 Task: In the  document Animals.txt Share this file with 'softage.9@softage.net' Make a copy of the file 'without changing the auto name' Delete the  copy of the file
Action: Mouse pressed left at (372, 328)
Screenshot: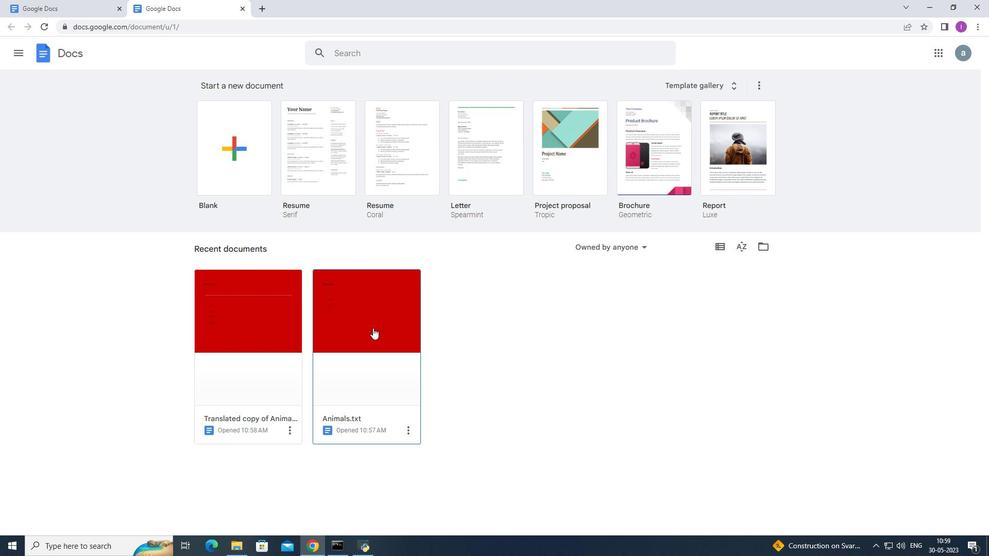 
Action: Mouse moved to (42, 57)
Screenshot: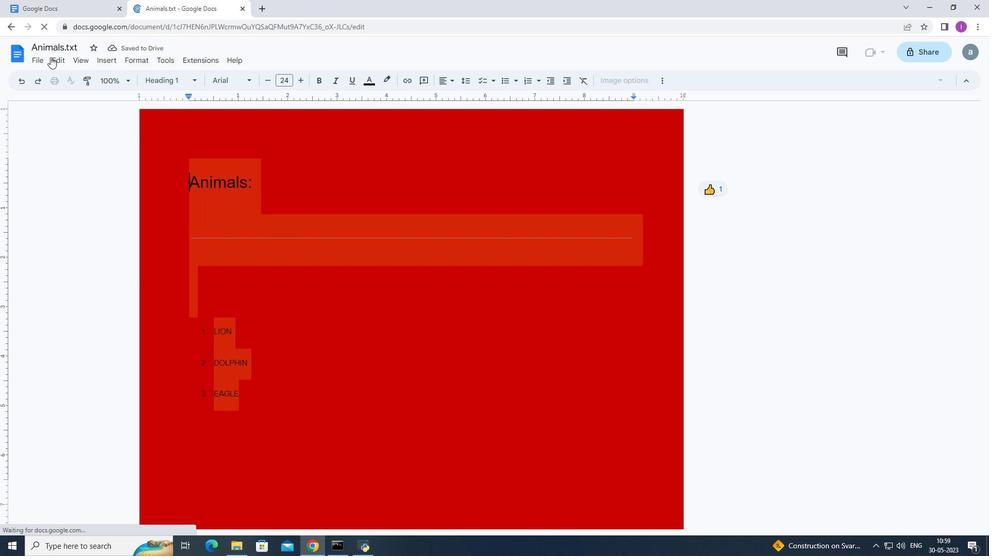 
Action: Mouse pressed left at (42, 57)
Screenshot: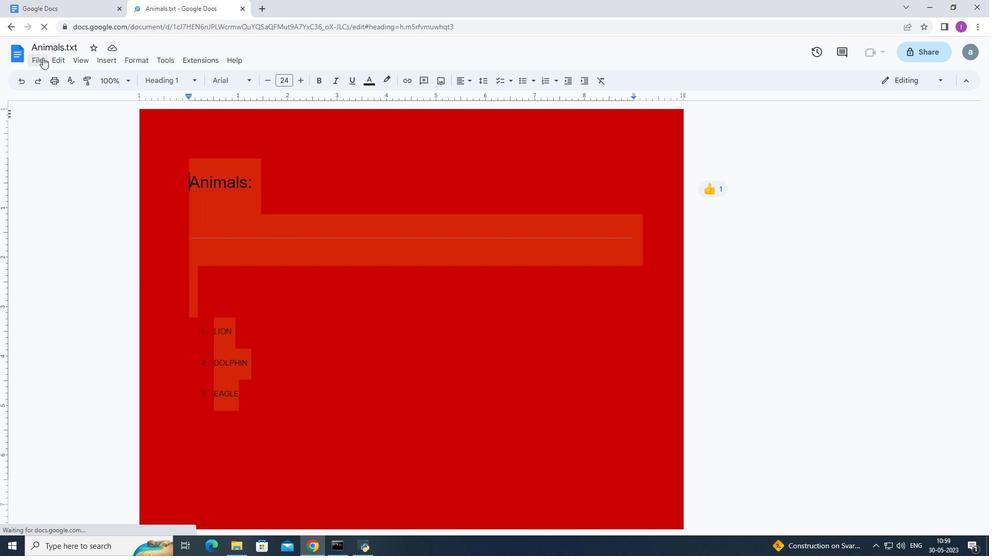 
Action: Mouse moved to (244, 137)
Screenshot: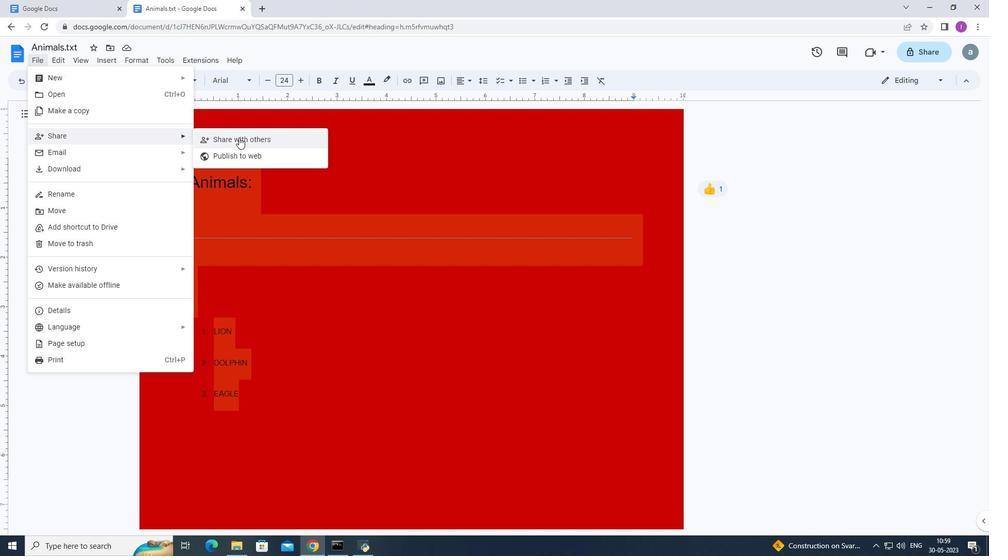 
Action: Mouse pressed left at (244, 137)
Screenshot: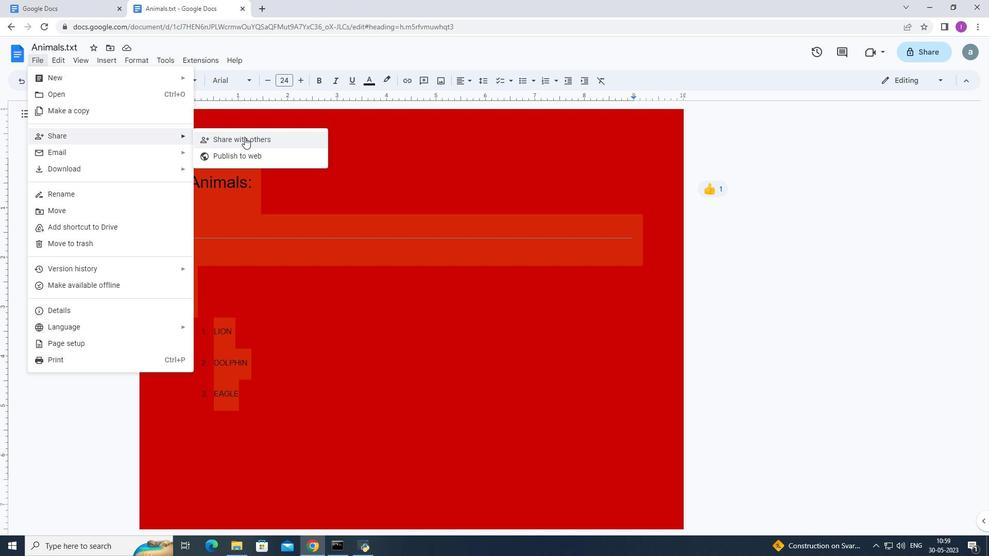 
Action: Mouse moved to (457, 231)
Screenshot: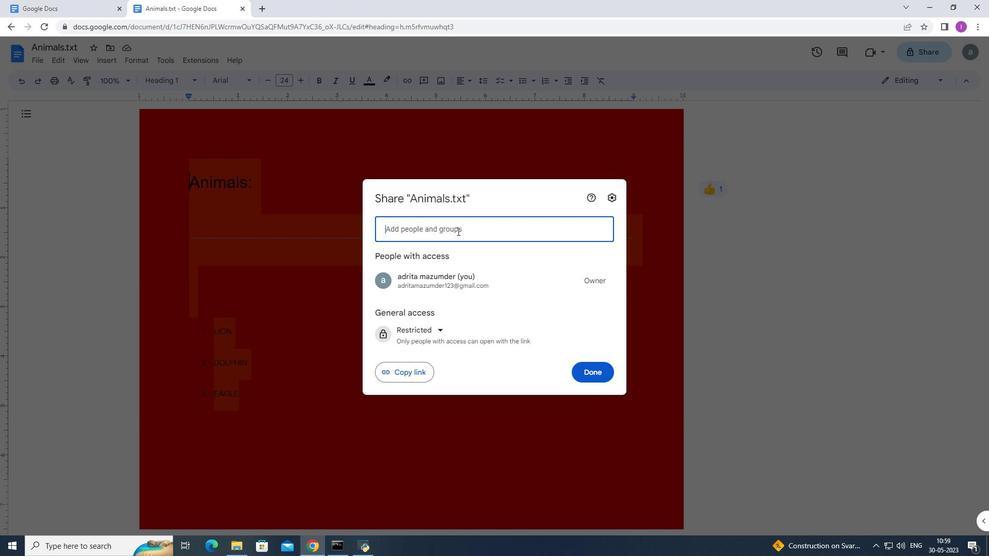 
Action: Key pressed <Key.shift>So
Screenshot: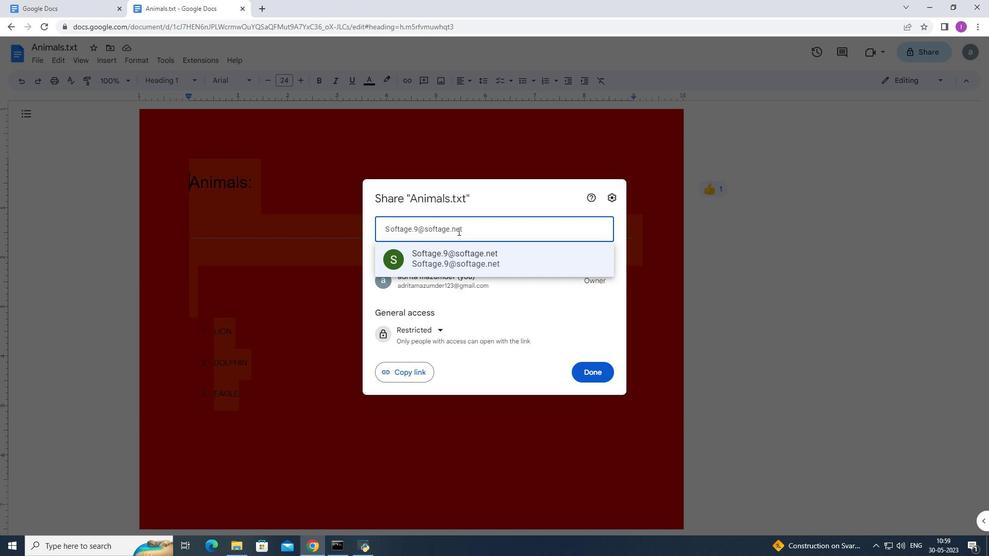 
Action: Mouse moved to (479, 252)
Screenshot: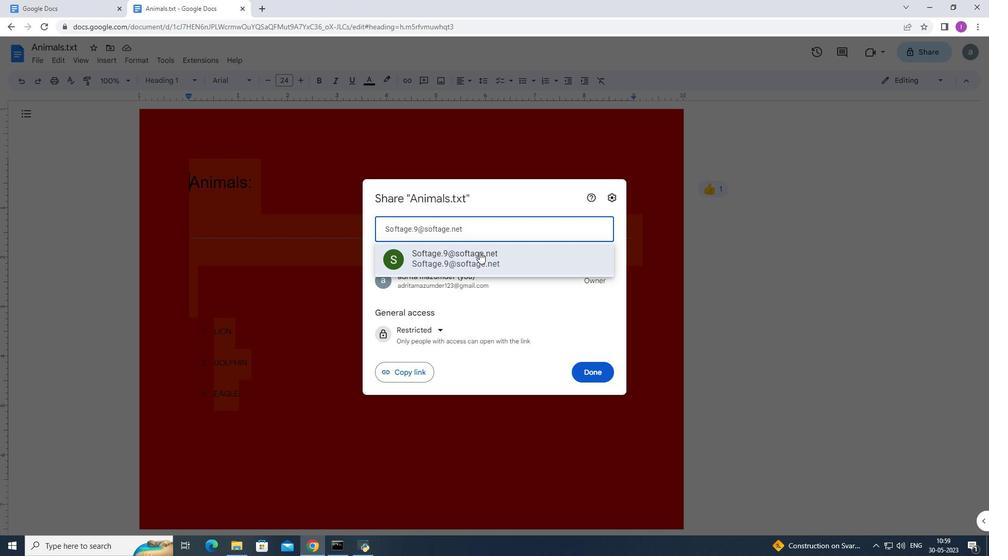 
Action: Mouse pressed left at (479, 252)
Screenshot: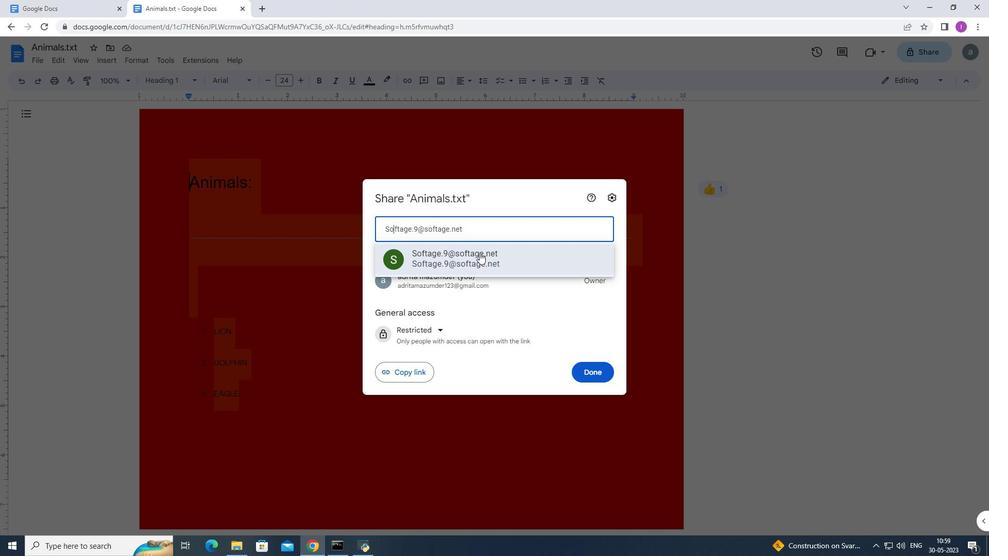 
Action: Mouse moved to (412, 301)
Screenshot: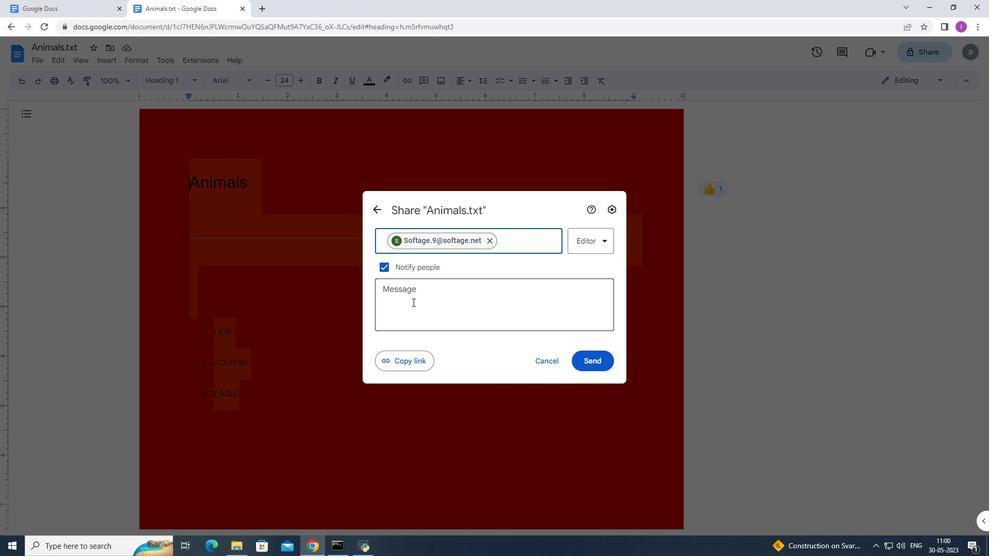 
Action: Mouse pressed left at (412, 301)
Screenshot: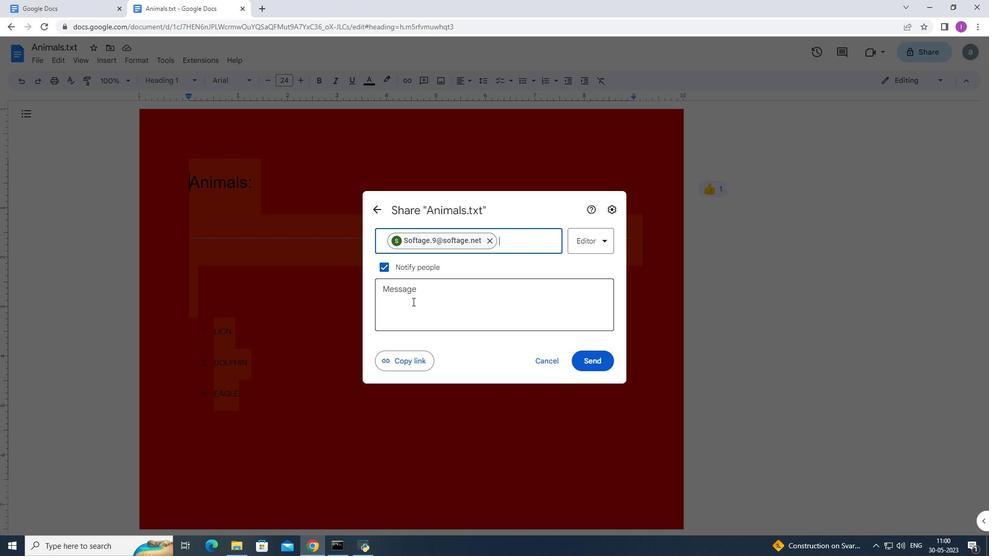 
Action: Mouse moved to (389, 262)
Screenshot: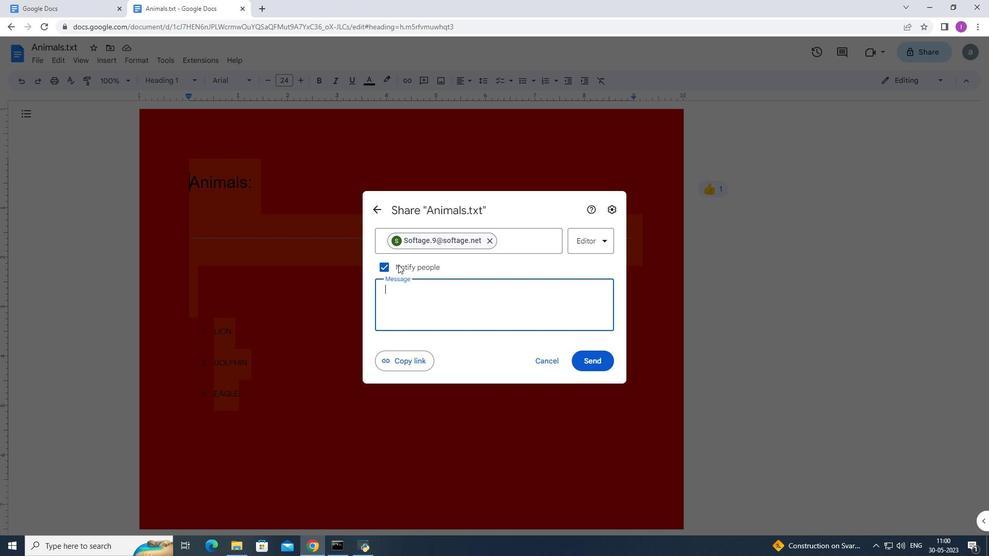 
Action: Mouse pressed left at (389, 262)
Screenshot: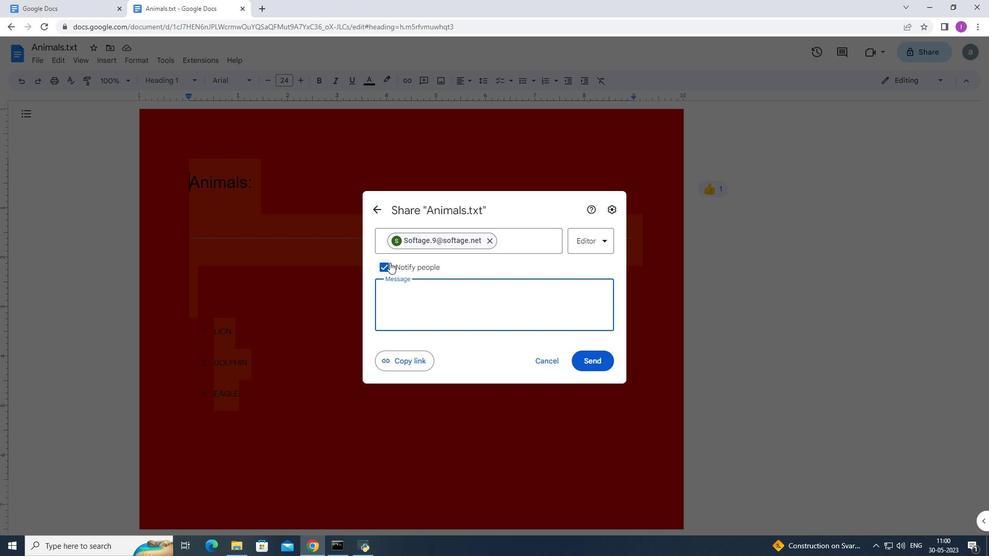 
Action: Mouse moved to (588, 332)
Screenshot: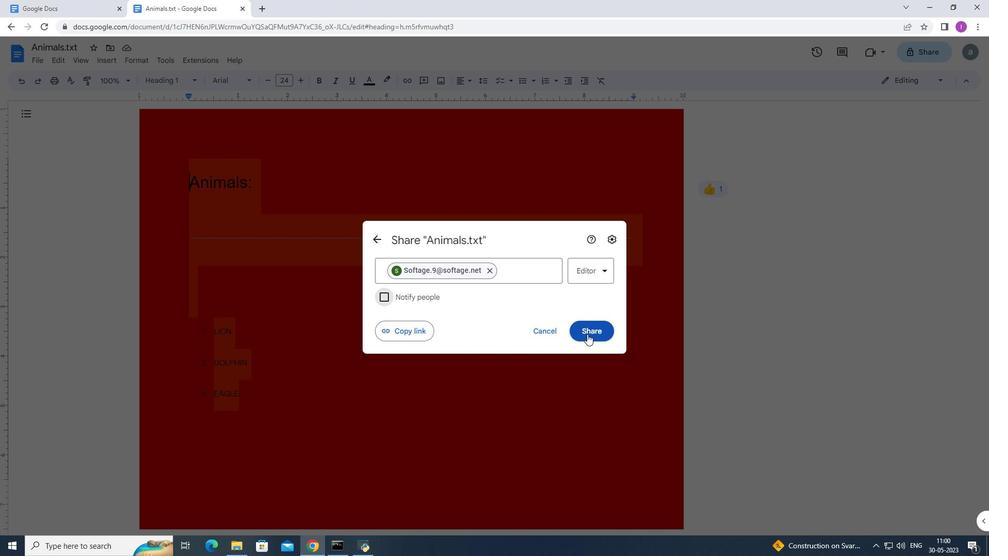 
Action: Mouse pressed left at (588, 332)
Screenshot: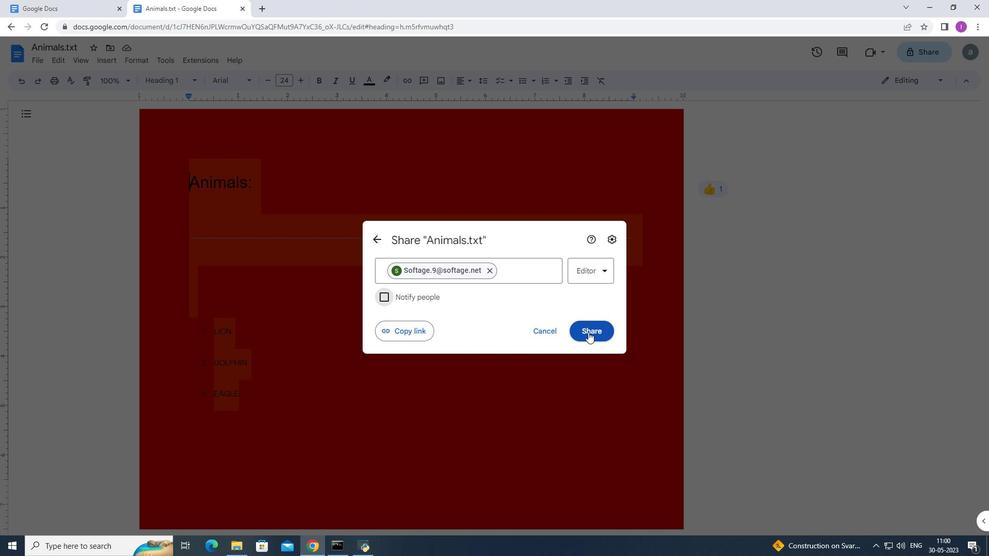 
Action: Mouse moved to (40, 55)
Screenshot: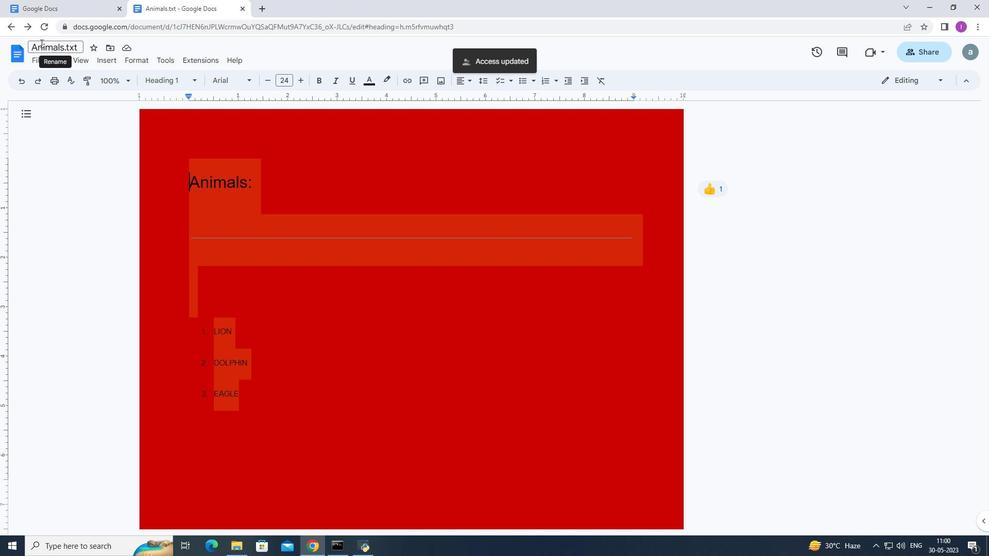 
Action: Mouse pressed left at (40, 55)
Screenshot: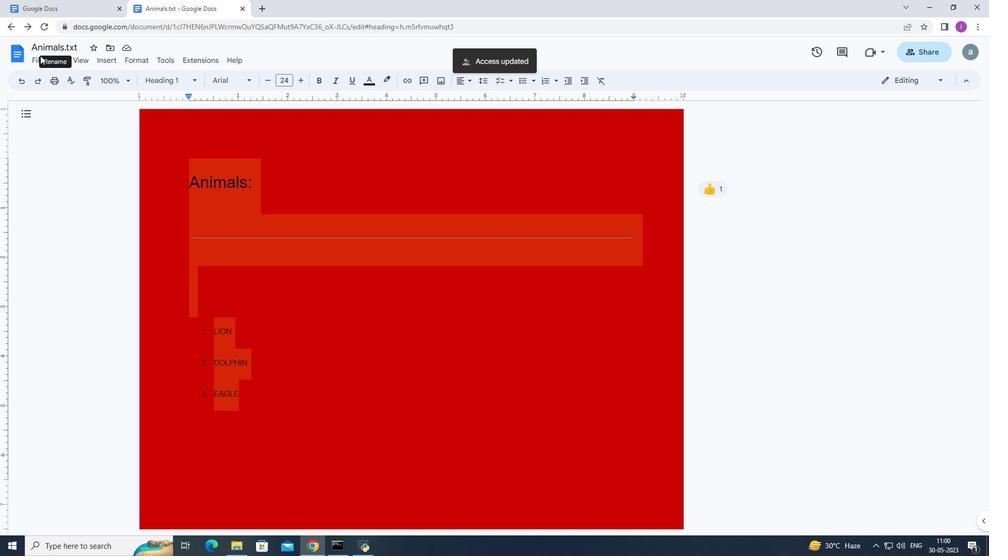 
Action: Mouse moved to (40, 56)
Screenshot: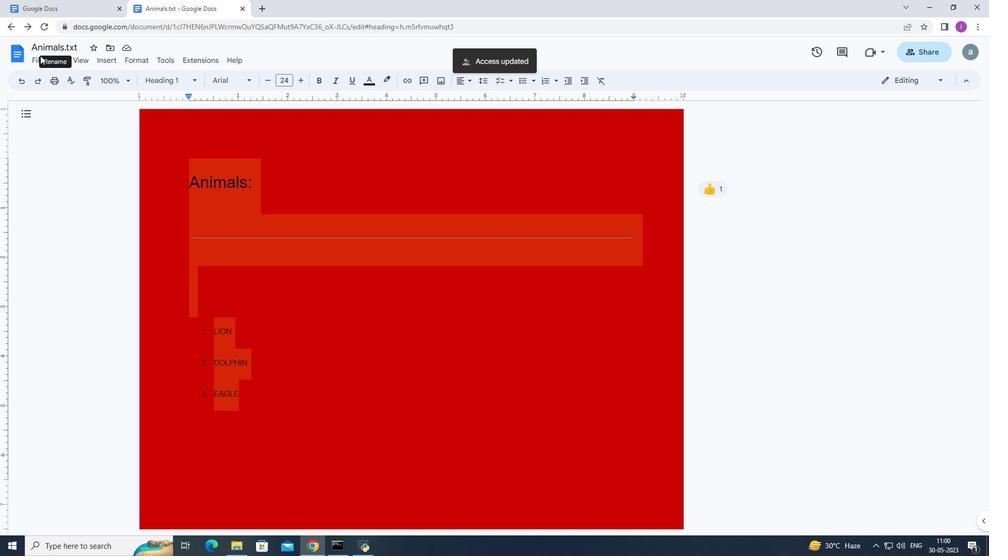 
Action: Mouse pressed left at (40, 56)
Screenshot: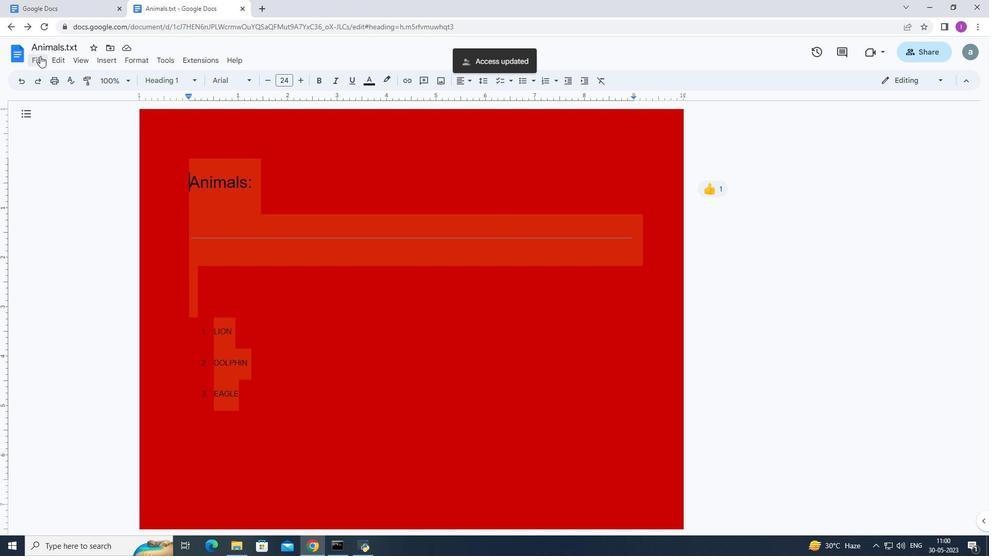 
Action: Mouse moved to (54, 108)
Screenshot: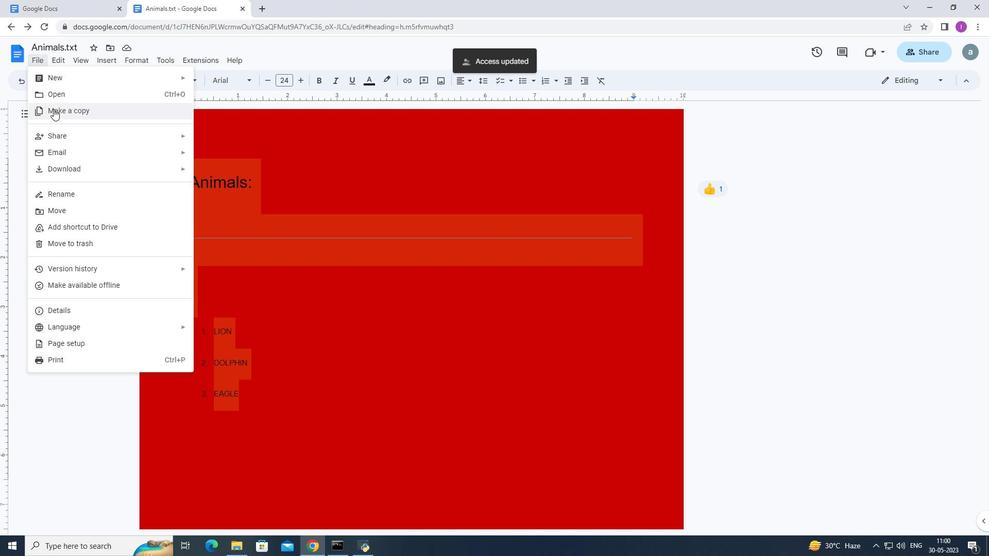 
Action: Mouse pressed left at (54, 108)
Screenshot: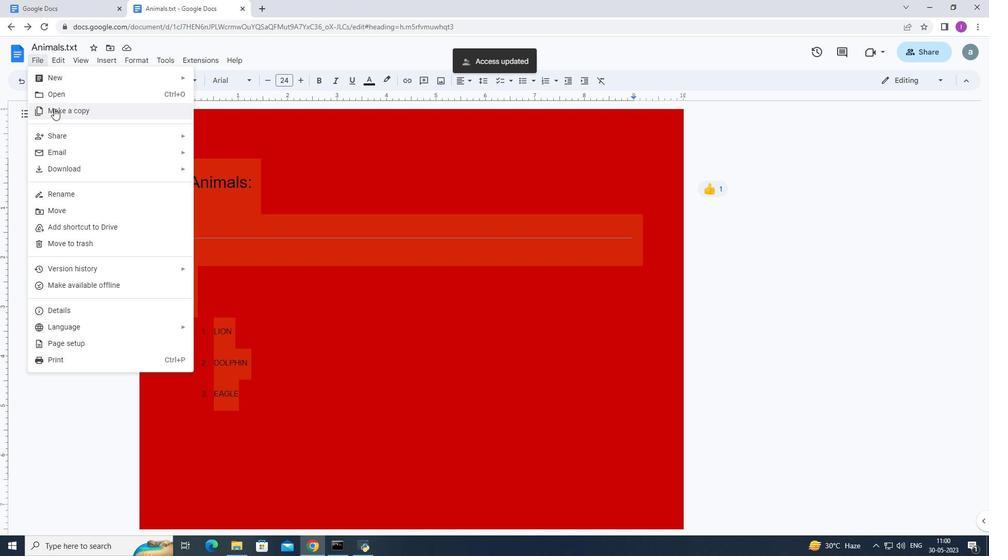 
Action: Mouse moved to (522, 245)
Screenshot: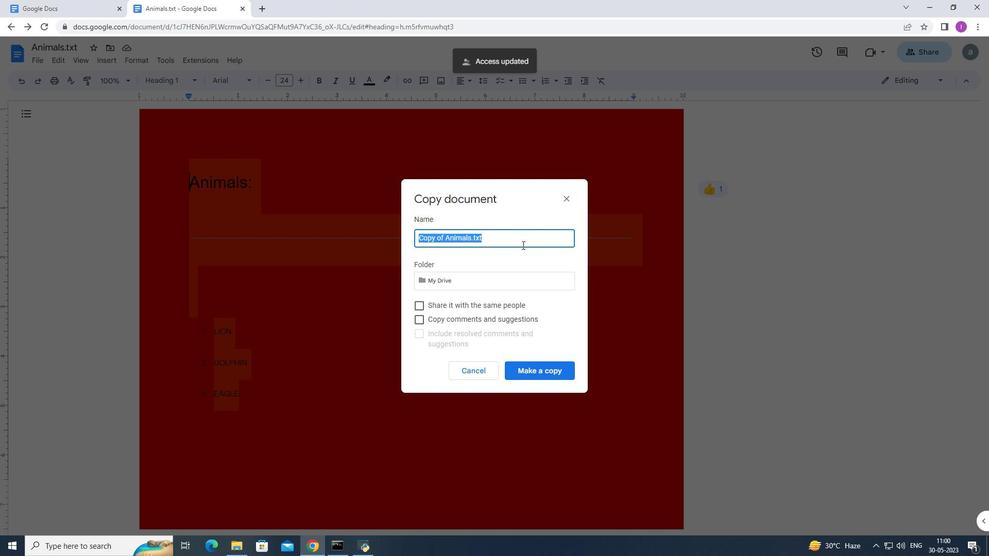 
Action: Mouse pressed left at (522, 245)
Screenshot: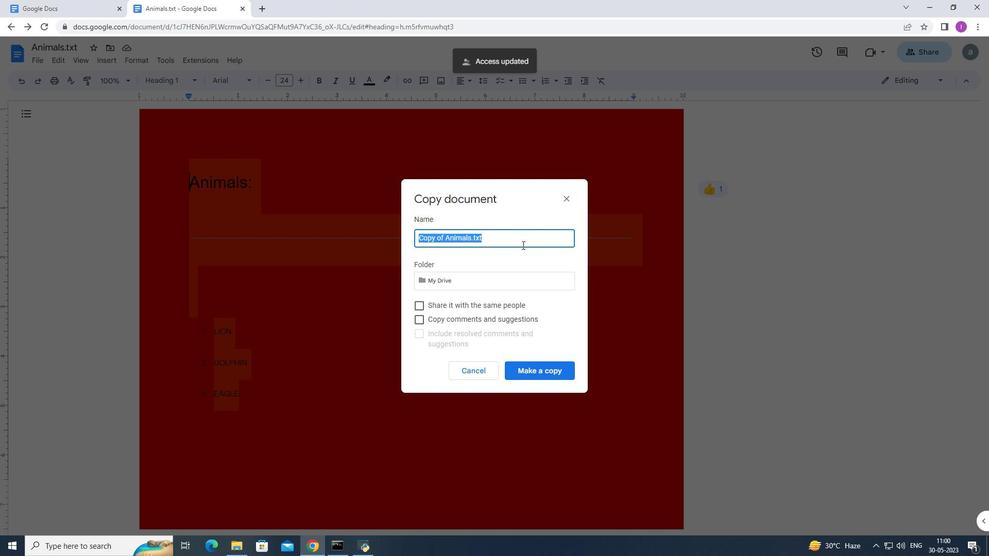 
Action: Mouse moved to (499, 297)
Screenshot: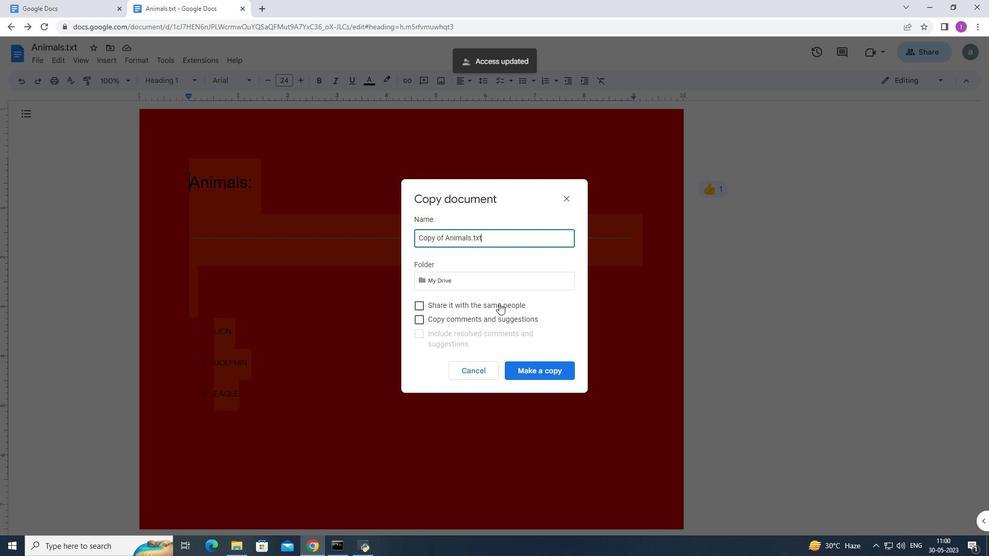 
Action: Mouse scrolled (499, 297) with delta (0, 0)
Screenshot: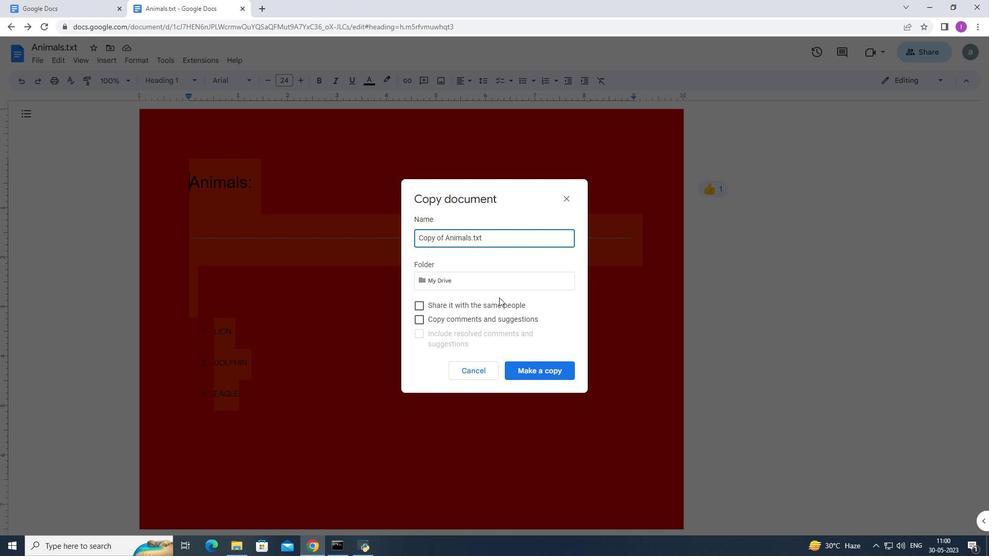 
Action: Mouse scrolled (499, 297) with delta (0, 0)
Screenshot: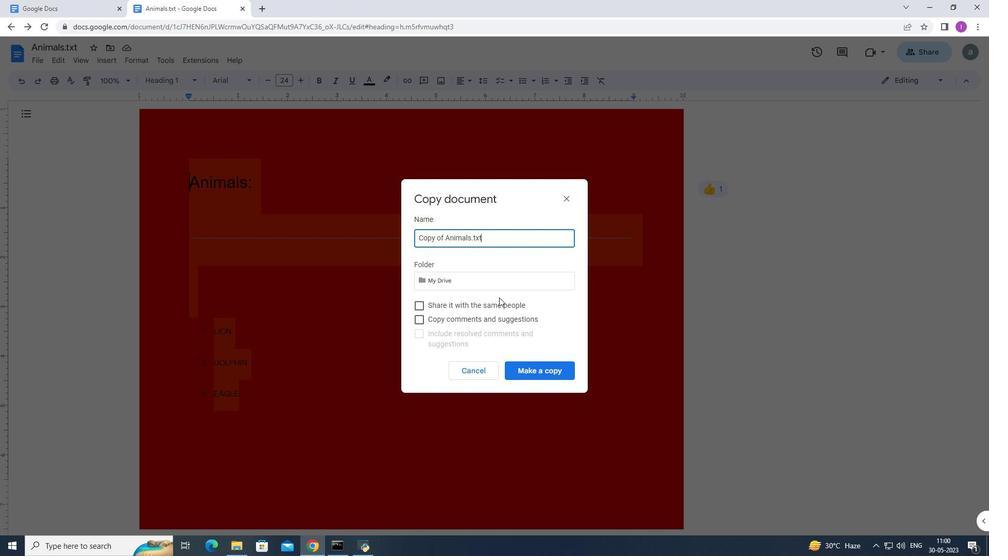 
Action: Mouse moved to (501, 265)
Screenshot: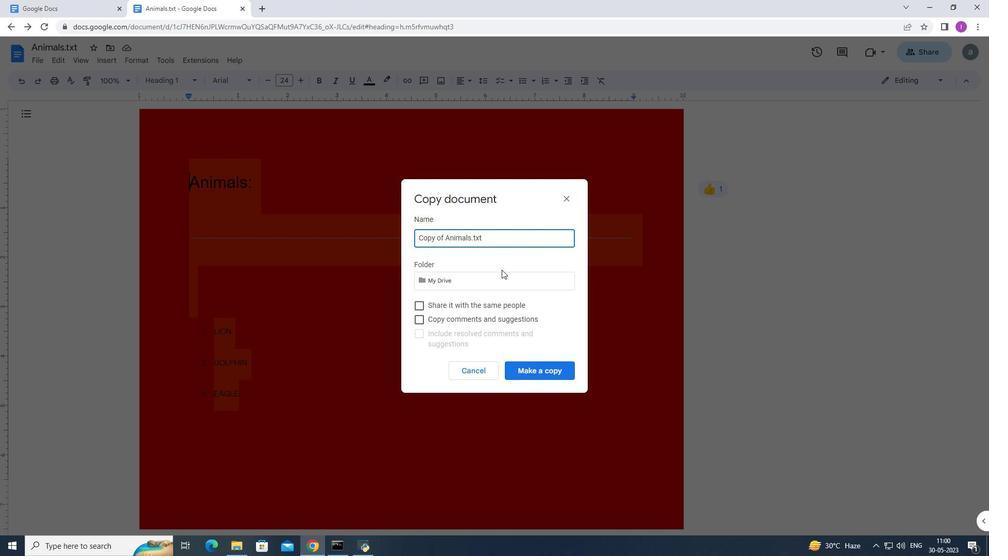 
Action: Mouse scrolled (501, 264) with delta (0, 0)
Screenshot: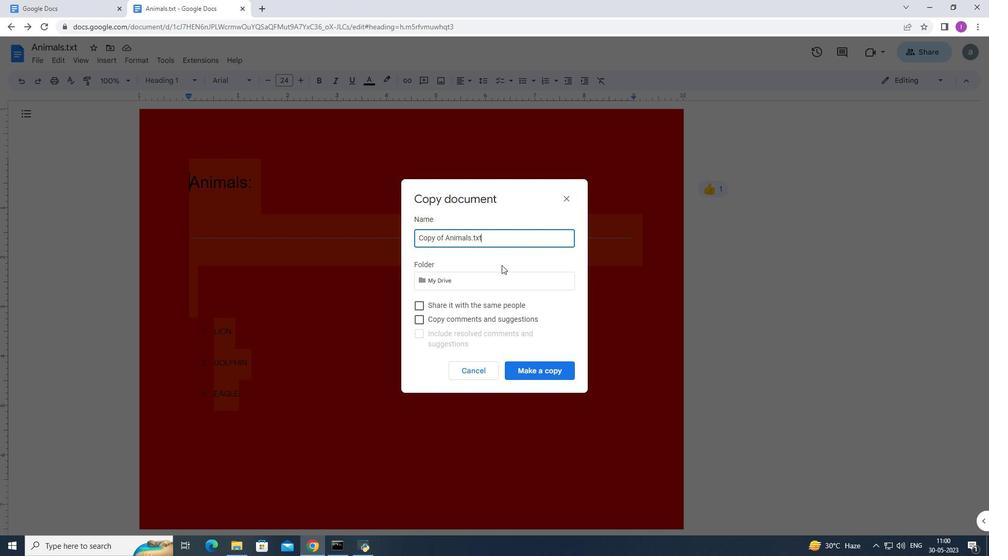 
Action: Mouse scrolled (501, 264) with delta (0, 0)
Screenshot: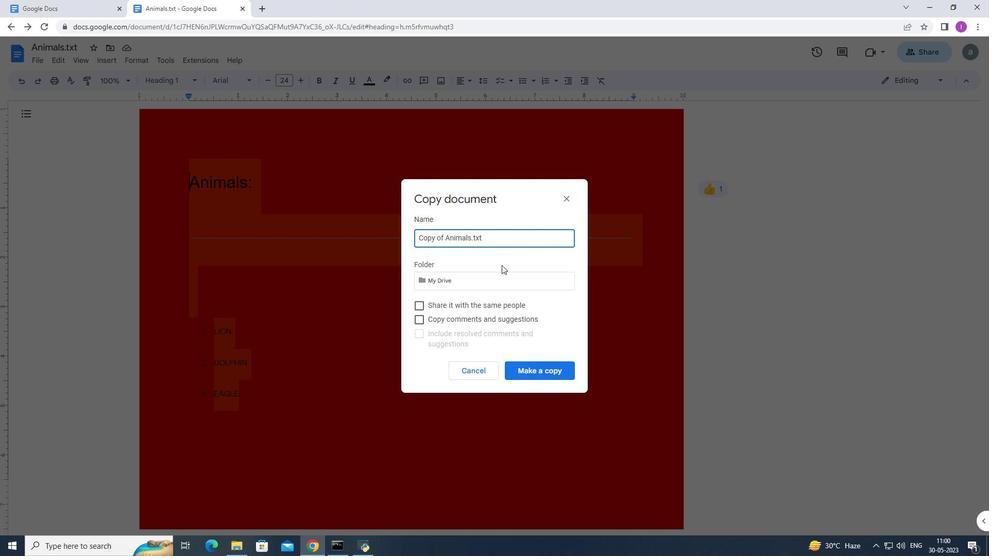 
Action: Mouse scrolled (501, 264) with delta (0, 0)
Screenshot: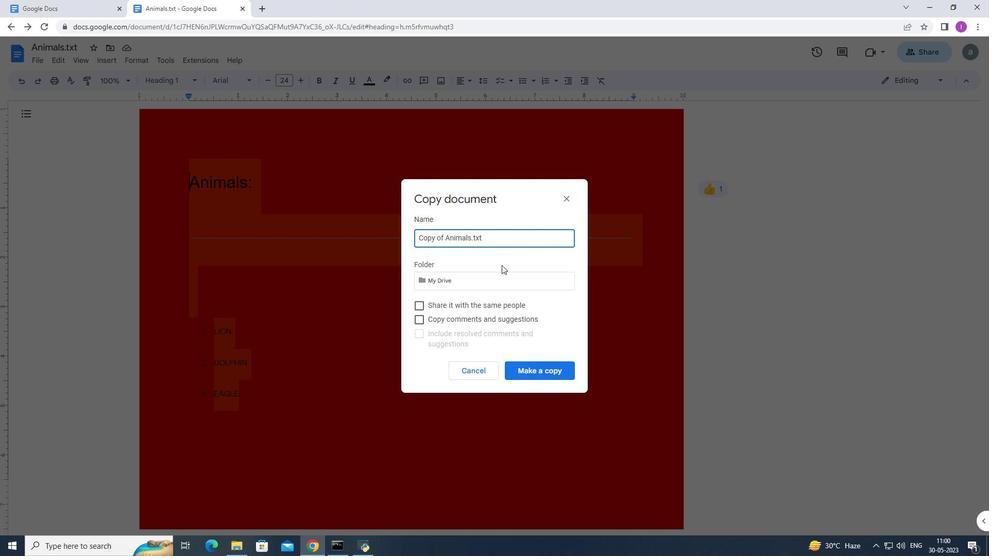 
Action: Mouse moved to (497, 236)
Screenshot: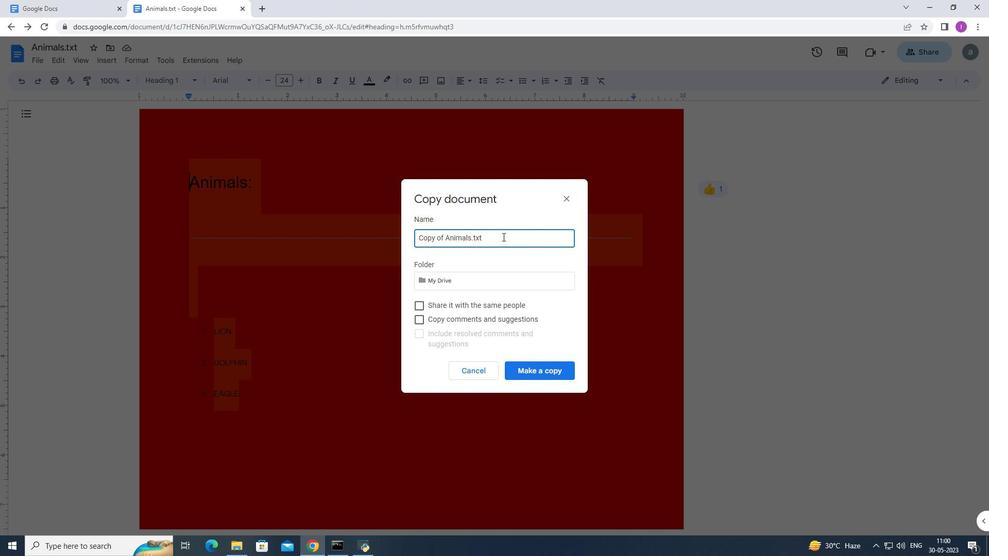 
Action: Mouse pressed left at (497, 236)
Screenshot: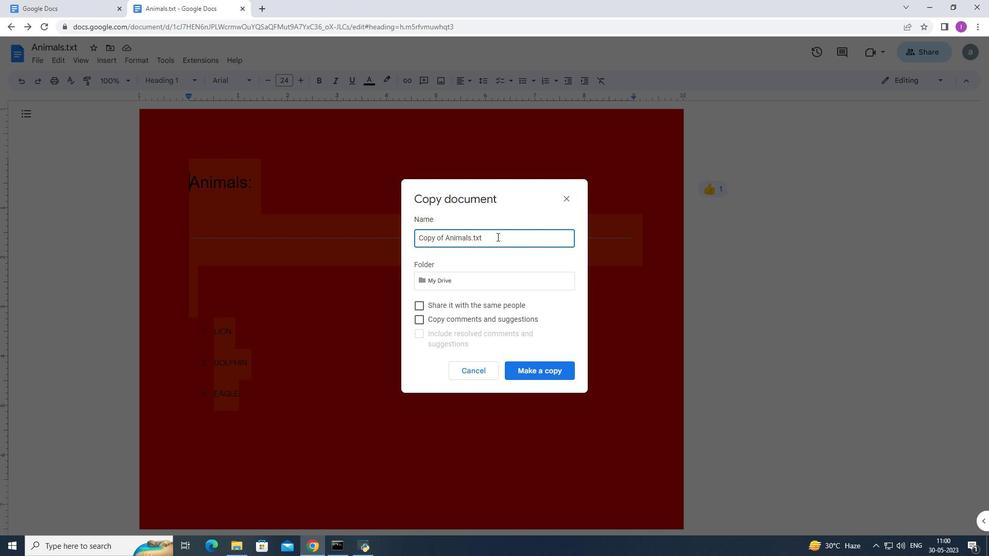 
Action: Mouse moved to (360, 232)
Screenshot: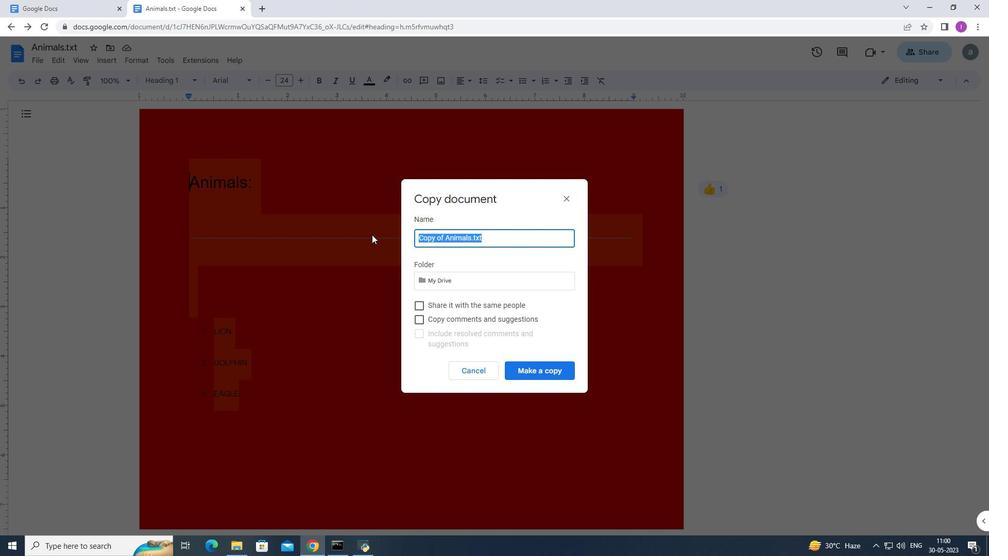 
Action: Key pressed <Key.shift>Without<Key.space>changing<Key.space>the<Key.space><Key.shift><Key.shift><Key.shift><Key.shift>auto<Key.space>name
Screenshot: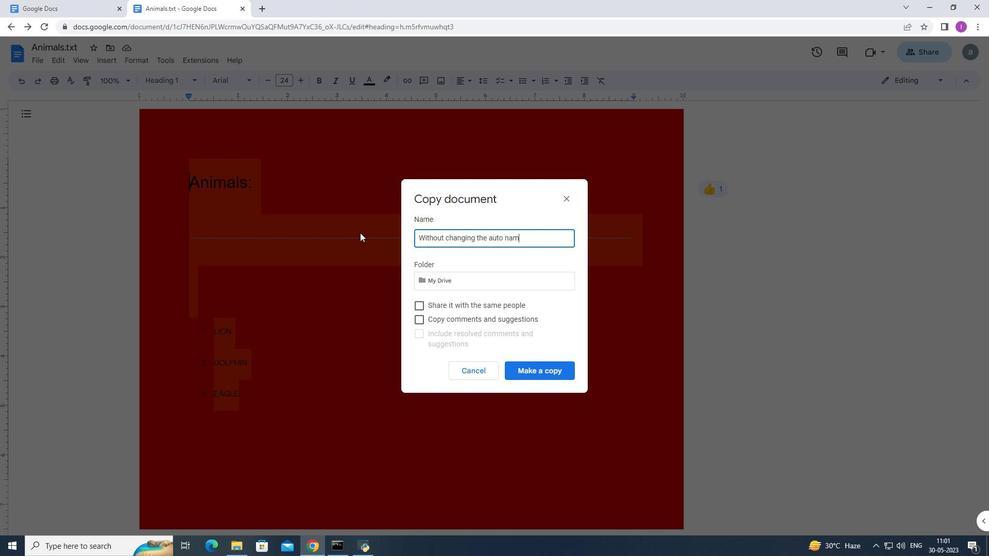 
Action: Mouse scrolled (360, 233) with delta (0, 0)
Screenshot: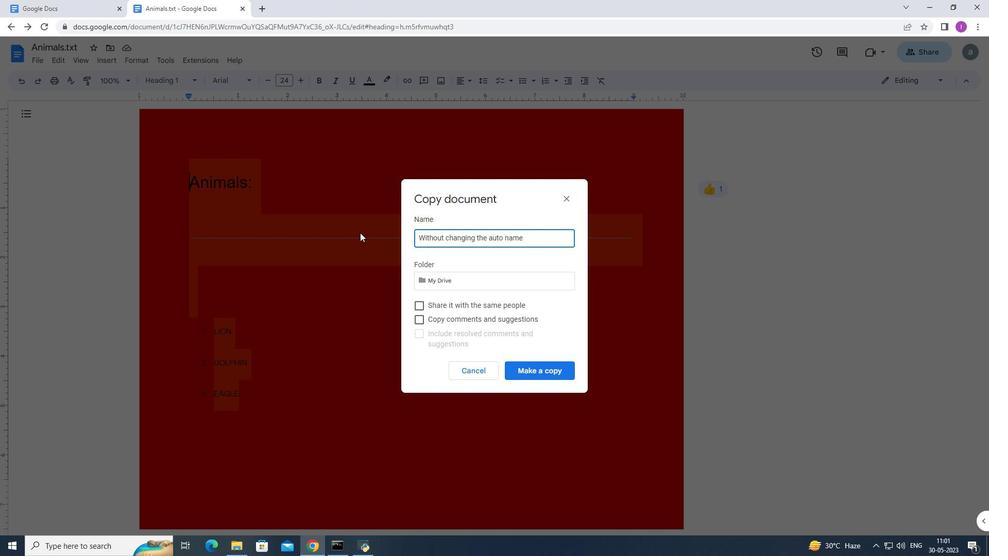 
Action: Mouse moved to (524, 371)
Screenshot: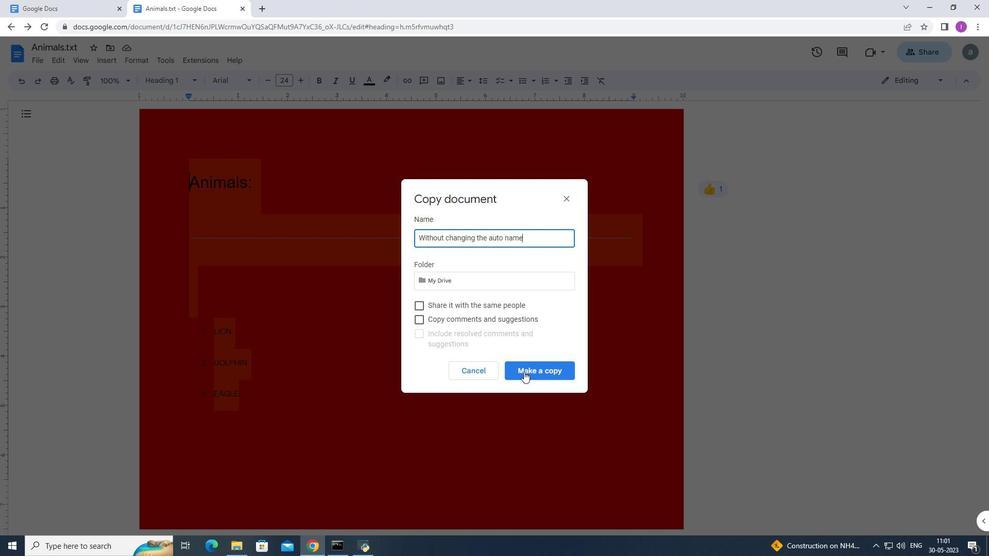 
Action: Mouse pressed left at (524, 371)
Screenshot: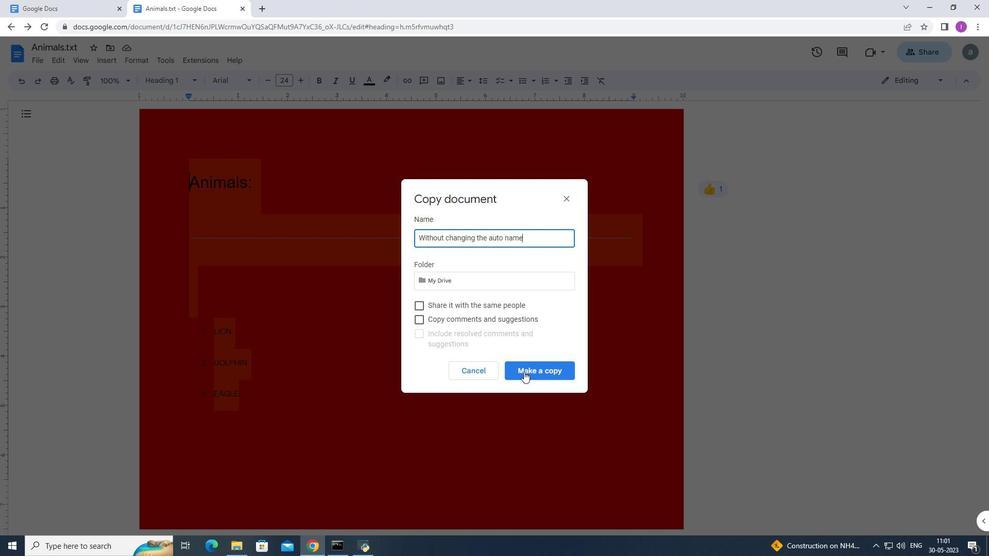 
Action: Mouse moved to (42, 6)
Screenshot: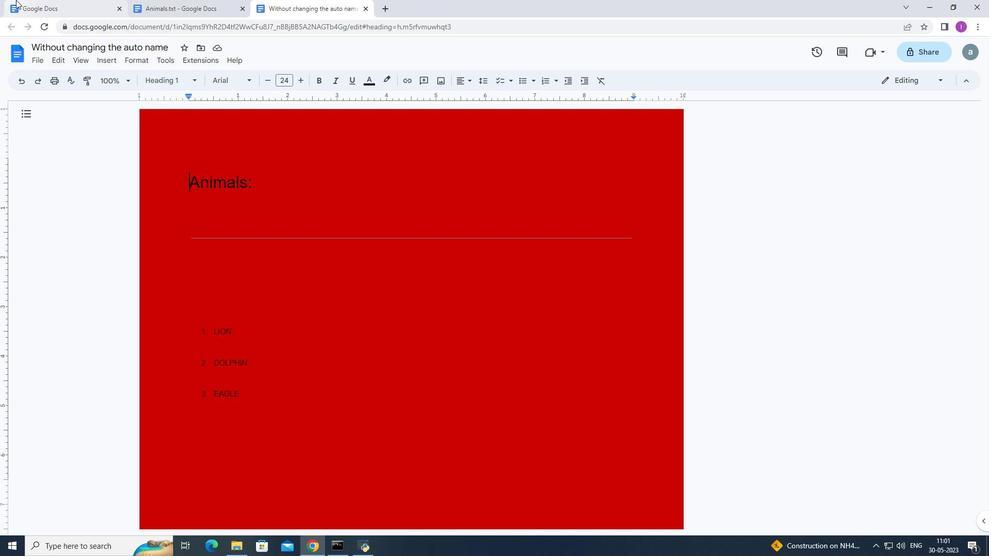 
Action: Mouse pressed left at (42, 6)
Screenshot: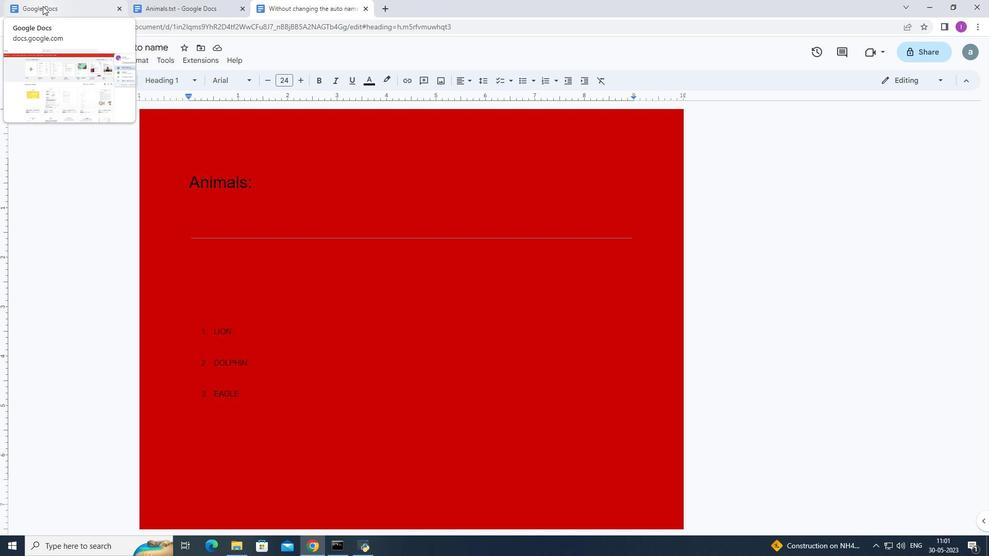 
Action: Mouse moved to (965, 54)
Screenshot: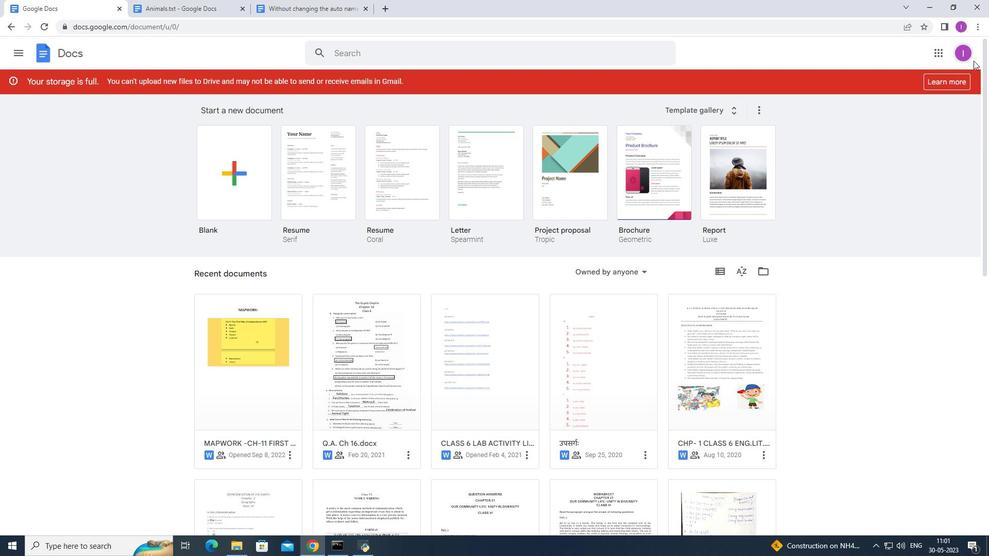 
Action: Mouse pressed left at (965, 54)
Screenshot: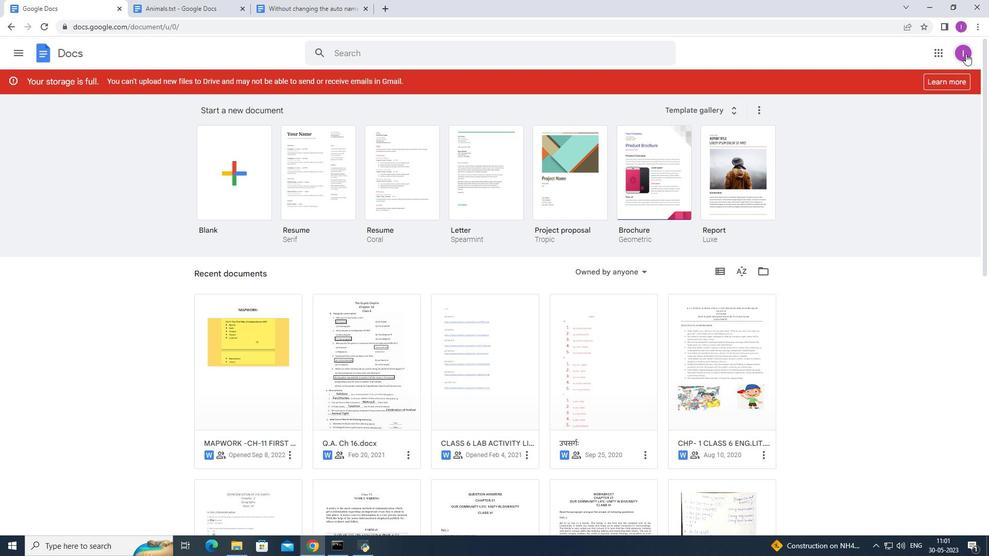 
Action: Mouse moved to (849, 170)
Screenshot: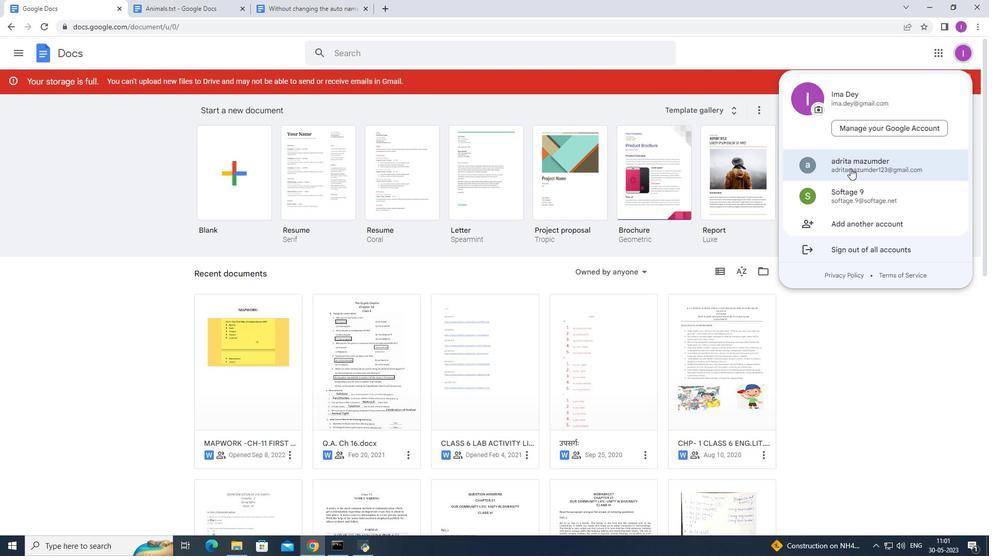 
Action: Mouse pressed left at (849, 170)
Screenshot: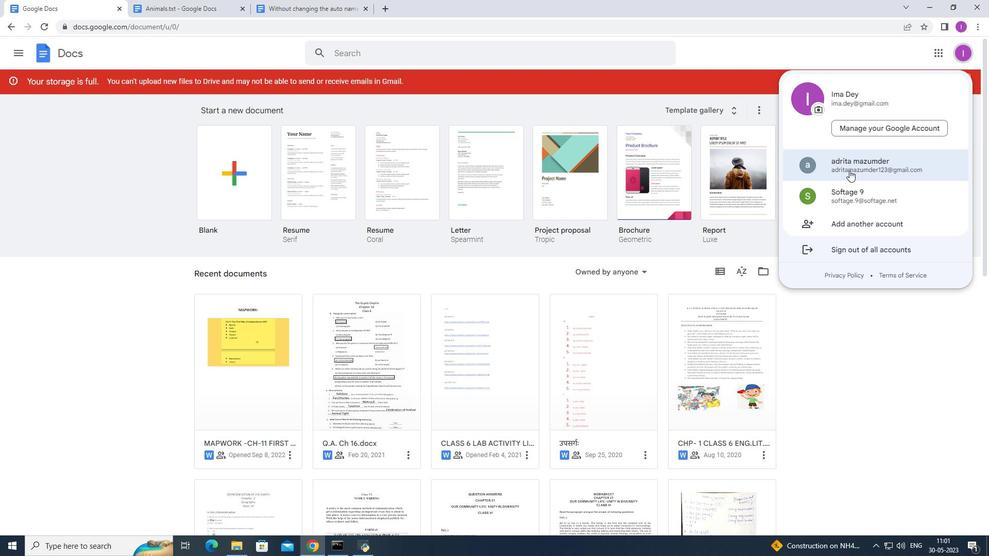 
Action: Mouse moved to (269, 346)
Screenshot: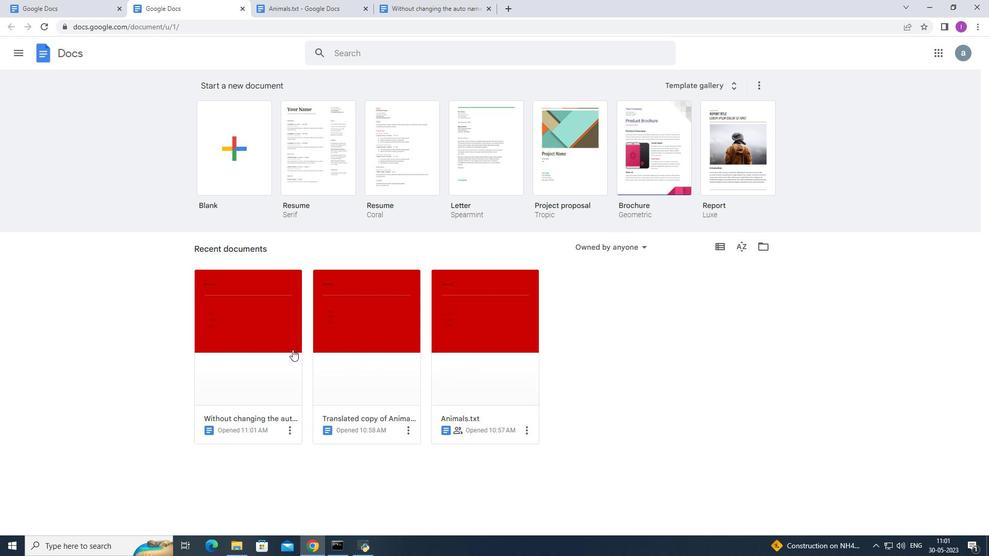 
Action: Mouse pressed left at (269, 346)
Screenshot: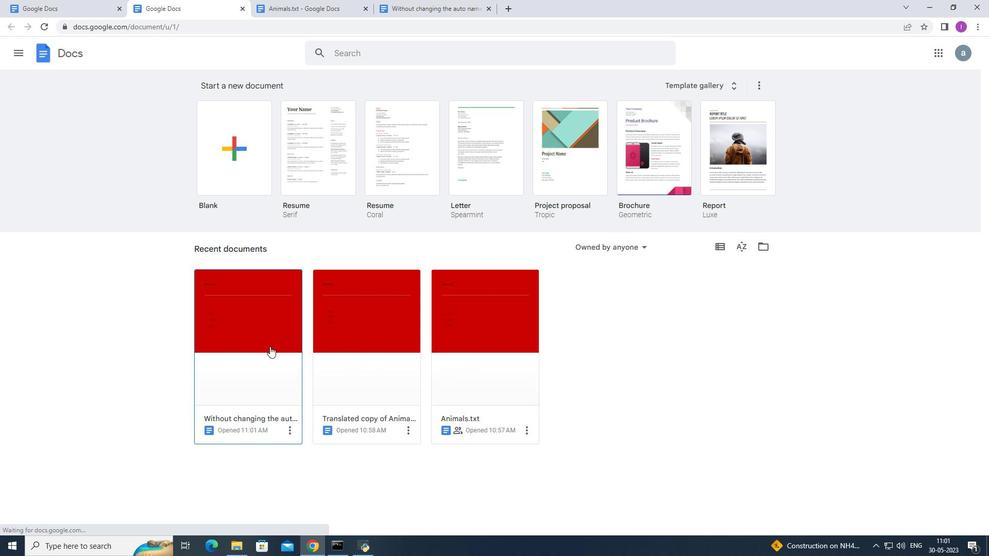 
Action: Mouse moved to (16, 24)
Screenshot: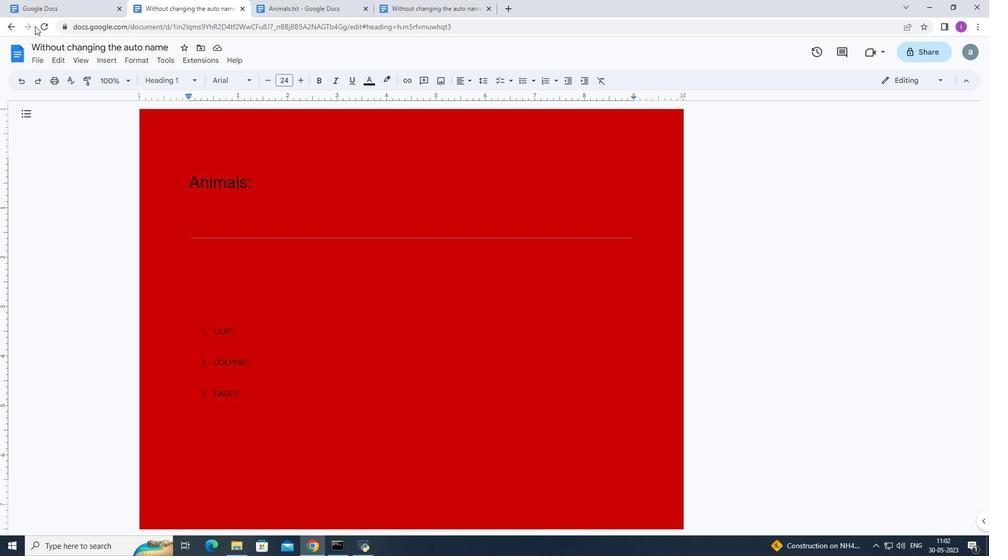 
Action: Mouse pressed left at (16, 24)
Screenshot: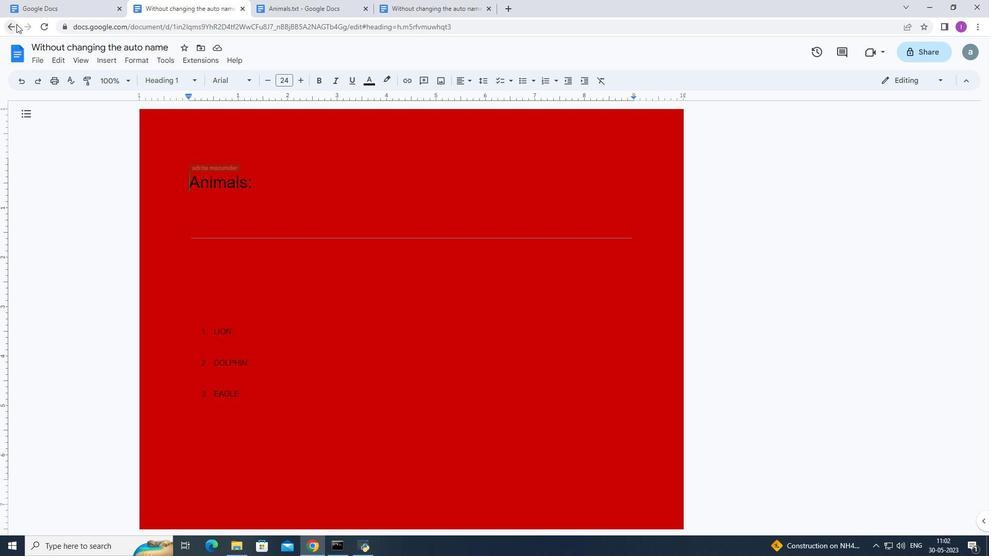 
Action: Mouse moved to (287, 429)
Screenshot: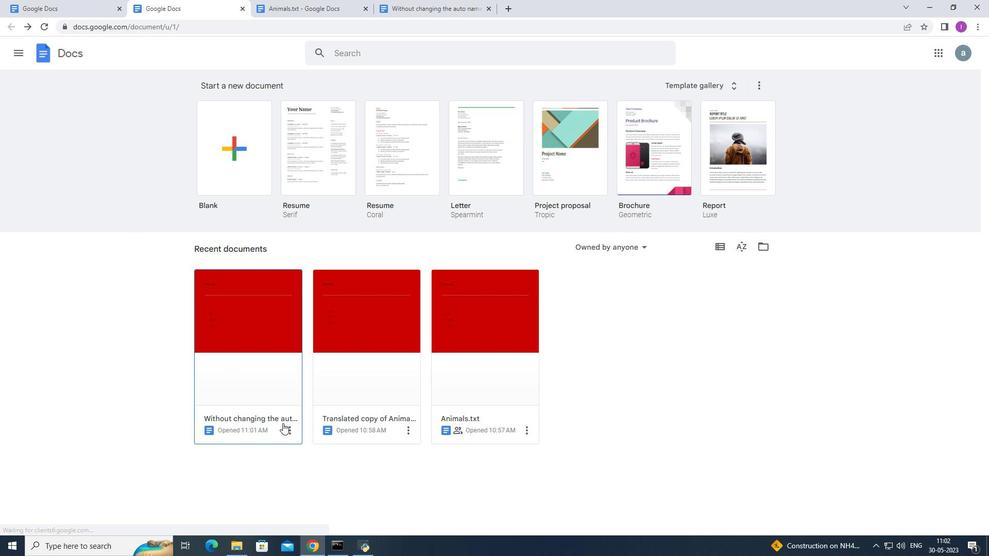 
Action: Mouse pressed left at (287, 429)
Screenshot: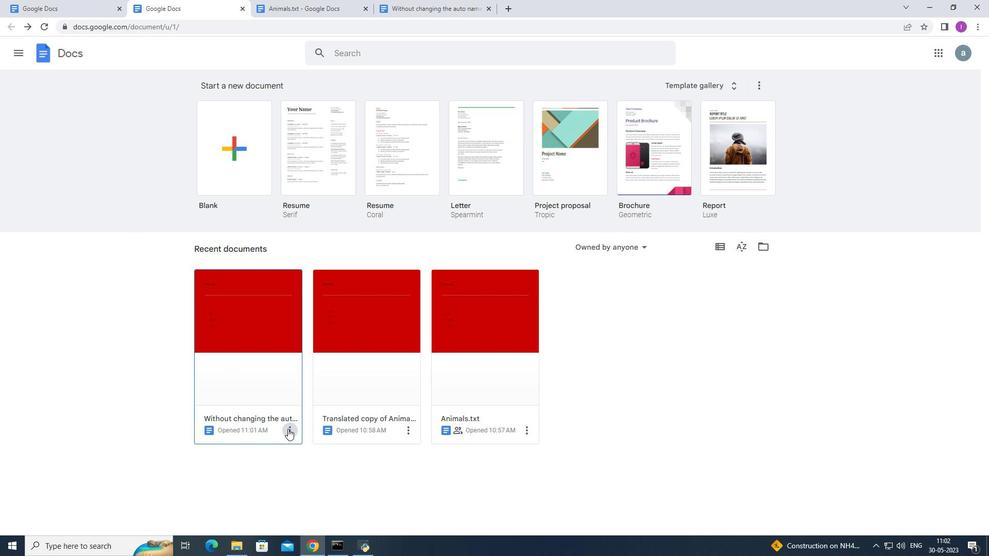 
Action: Mouse moved to (283, 501)
Screenshot: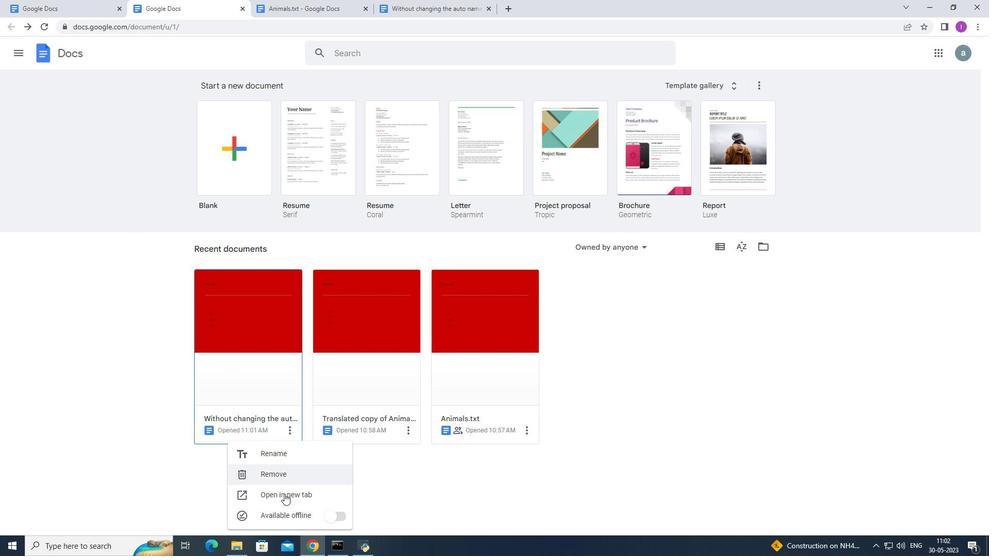 
Action: Mouse scrolled (283, 501) with delta (0, 0)
Screenshot: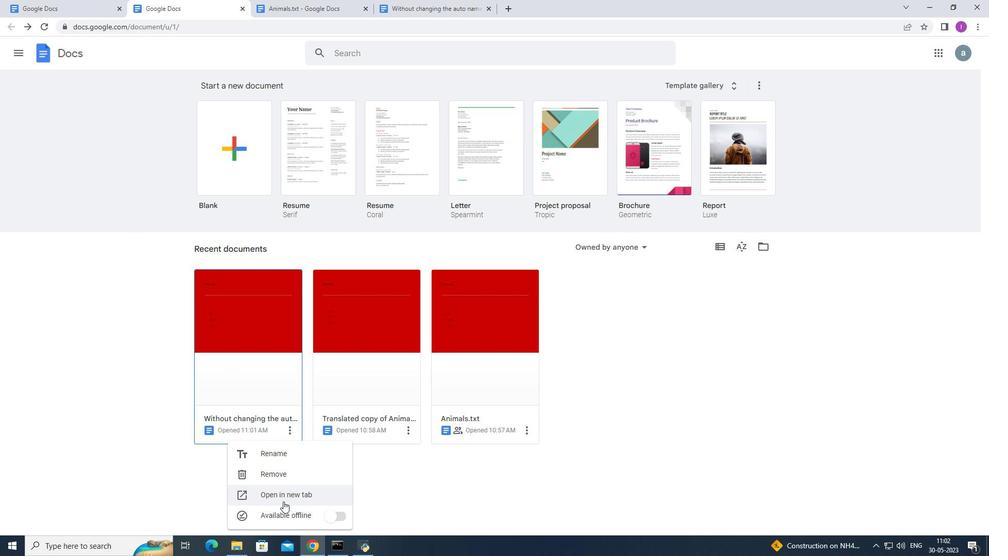 
Action: Mouse scrolled (283, 501) with delta (0, 0)
Screenshot: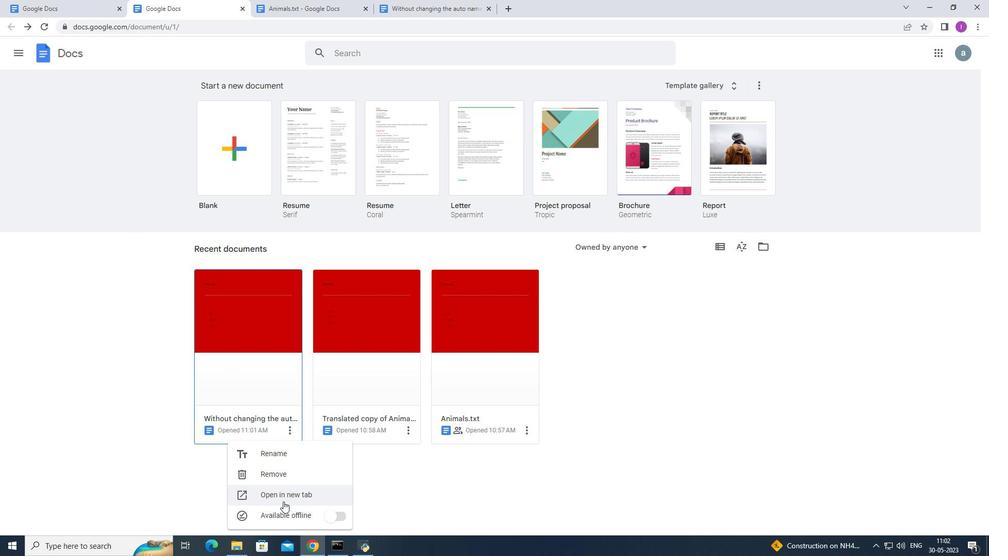 
Action: Mouse scrolled (283, 501) with delta (0, 0)
Screenshot: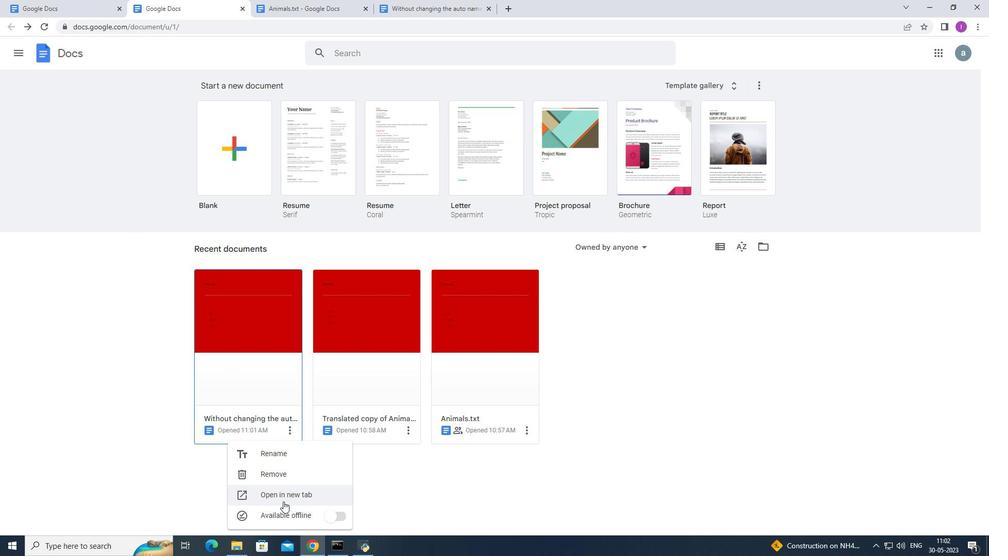 
Action: Mouse moved to (286, 474)
Screenshot: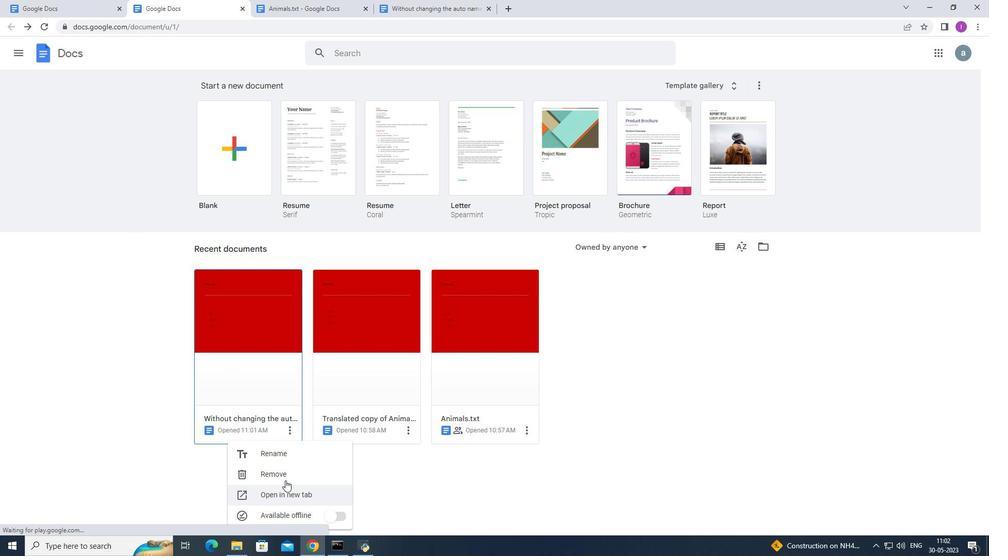
Action: Mouse pressed left at (286, 474)
Screenshot: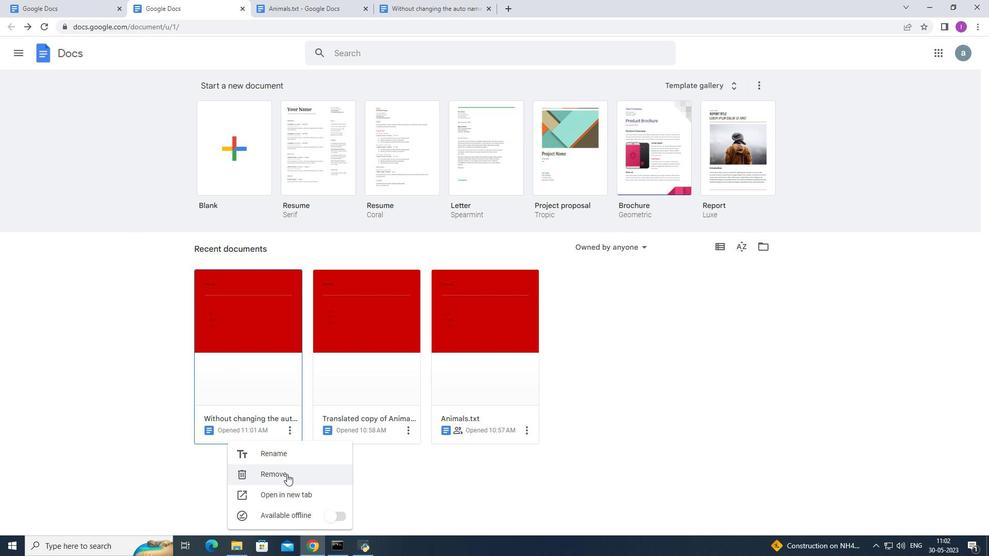 
Action: Mouse moved to (622, 323)
Screenshot: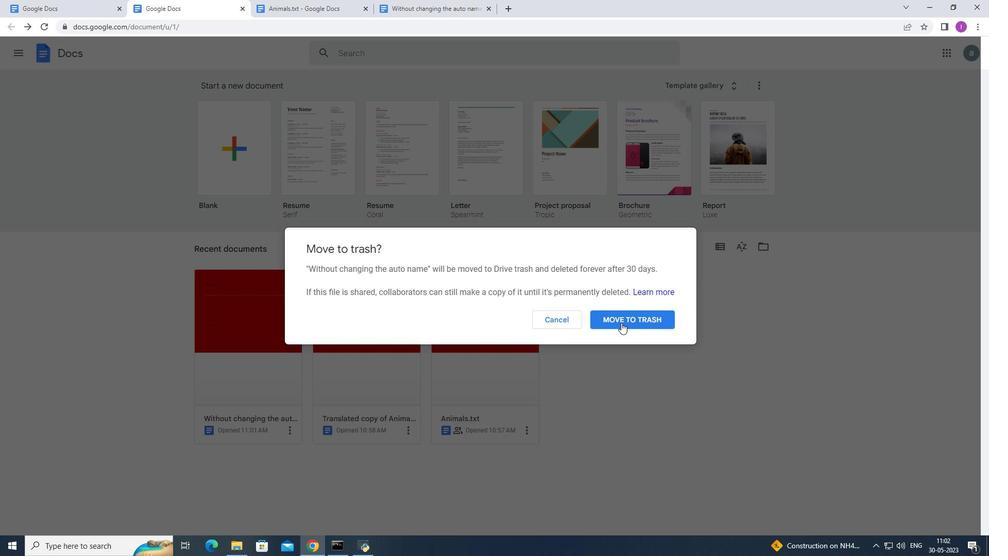 
Action: Mouse pressed left at (622, 323)
Screenshot: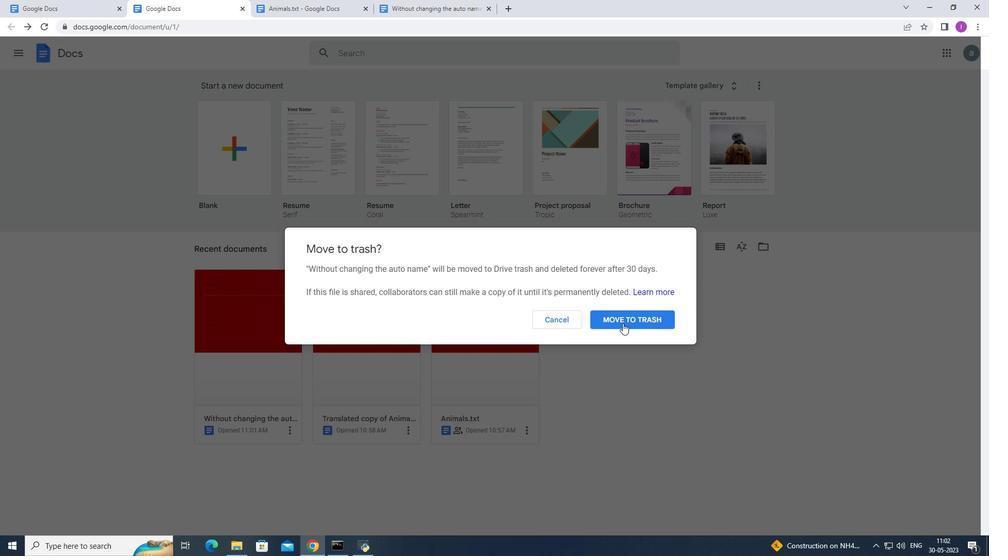 
Action: Mouse moved to (397, 425)
Screenshot: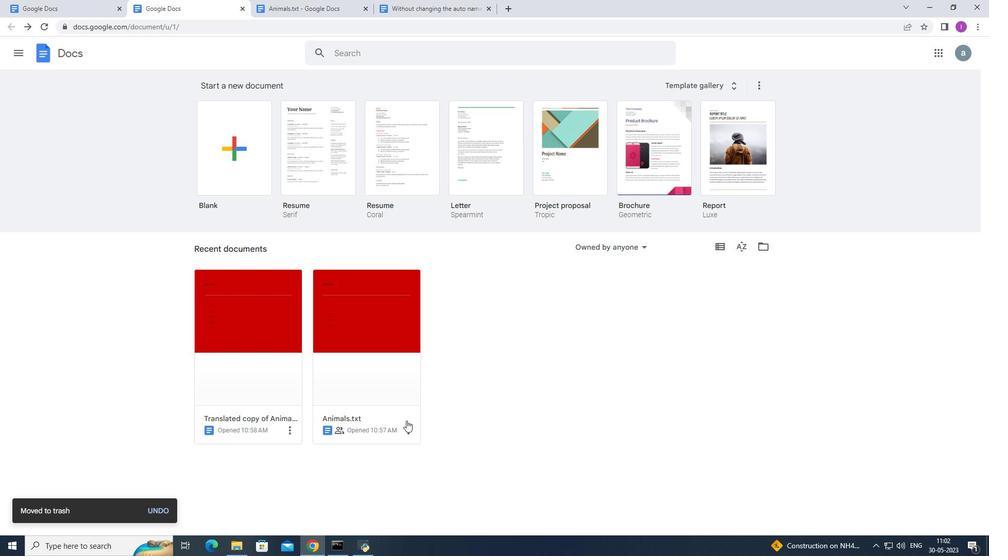 
